 Task: Create in the project AgileInsight in Backlog an issue 'Implement a new cloud-based talent management system for a company with advanced talent acquisition and performance evaluation features', assign it to team member softage.2@softage.net and change the status to IN PROGRESS. Create in the project AgileInsight in Backlog an issue 'Integrate a new appointment booking feature into an existing service provider mobile application to enhance convenience and scheduling for customers', assign it to team member softage.3@softage.net and change the status to IN PROGRESS
Action: Mouse moved to (197, 56)
Screenshot: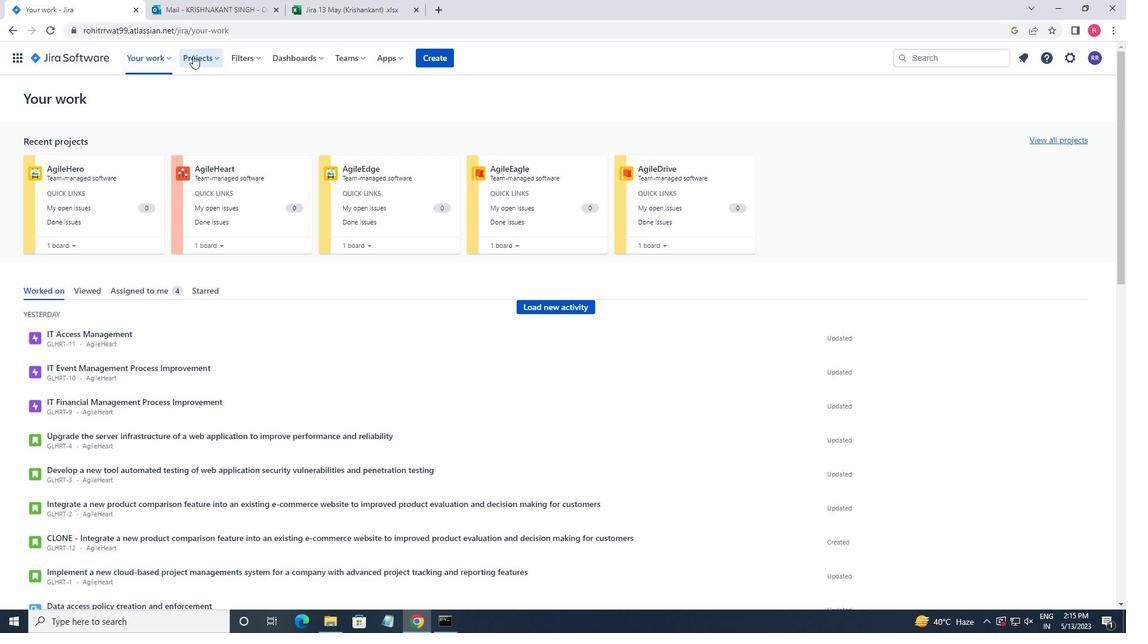
Action: Mouse pressed left at (197, 56)
Screenshot: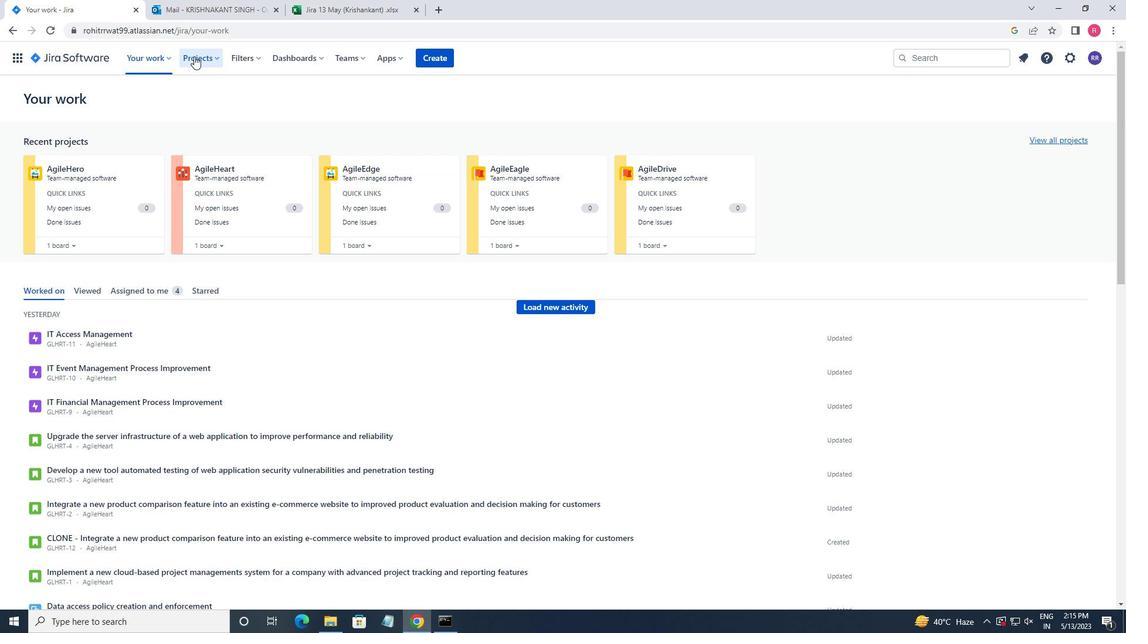 
Action: Mouse moved to (241, 116)
Screenshot: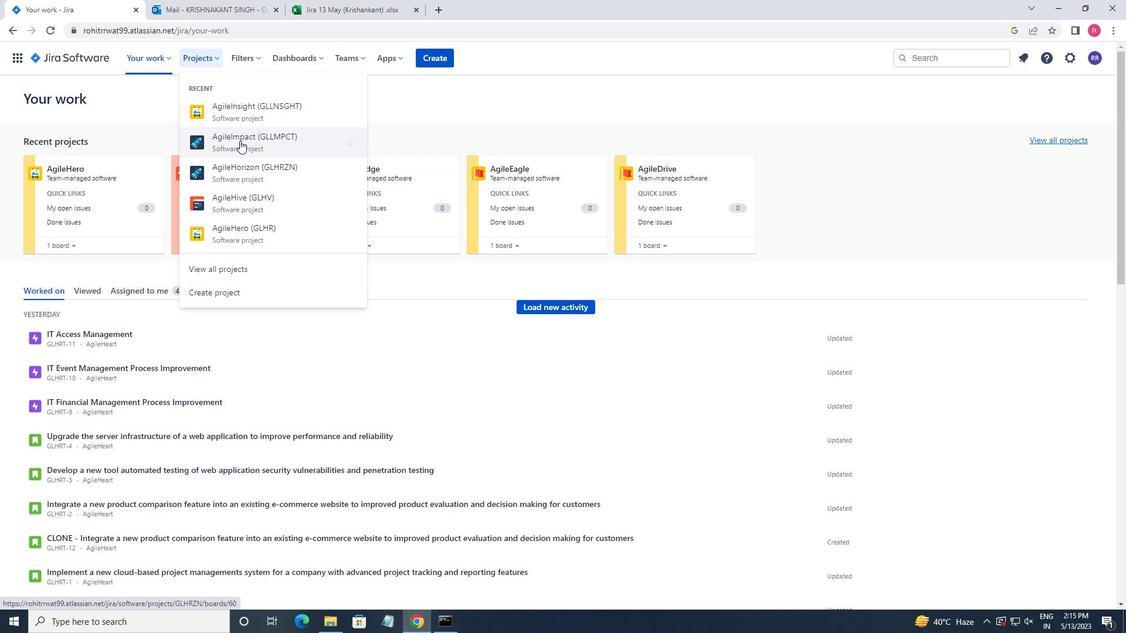 
Action: Mouse pressed left at (241, 116)
Screenshot: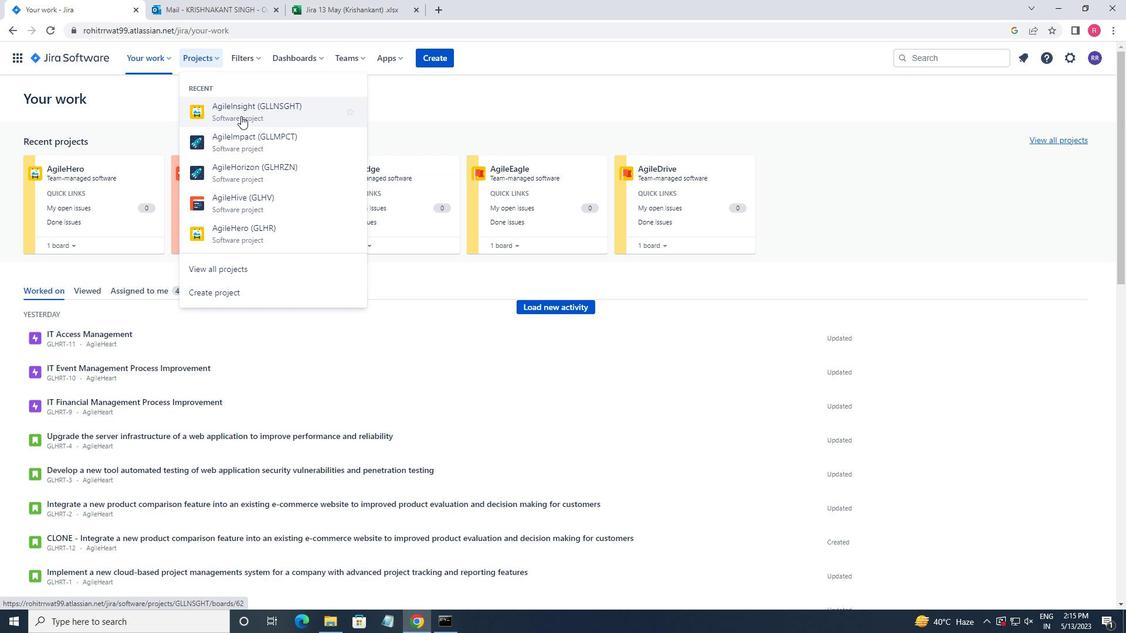 
Action: Mouse moved to (60, 177)
Screenshot: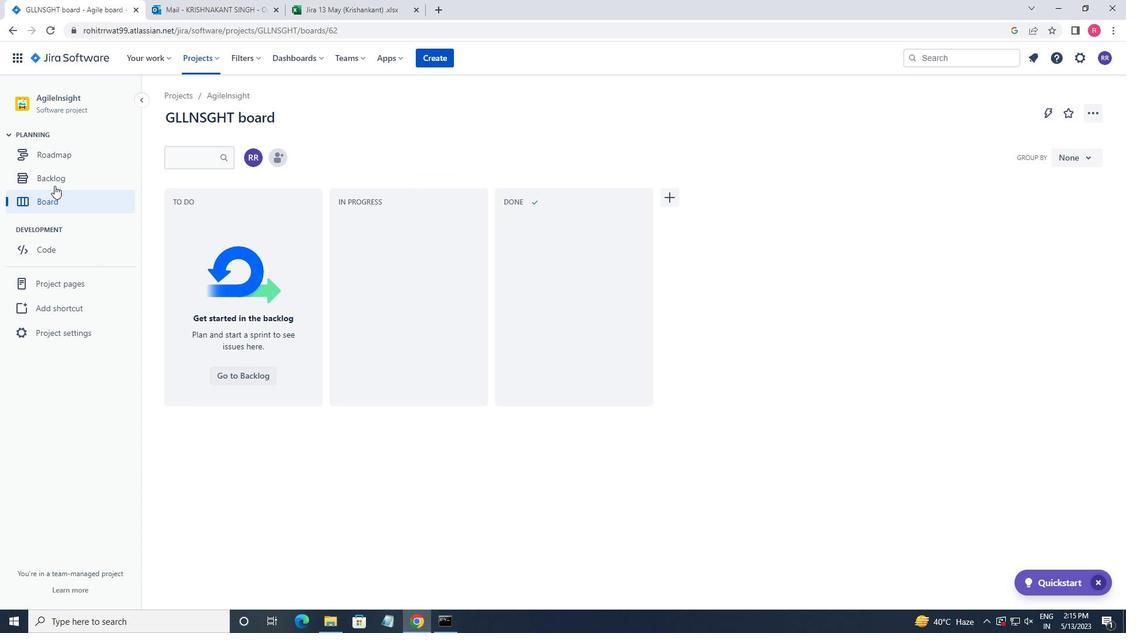 
Action: Mouse pressed left at (60, 177)
Screenshot: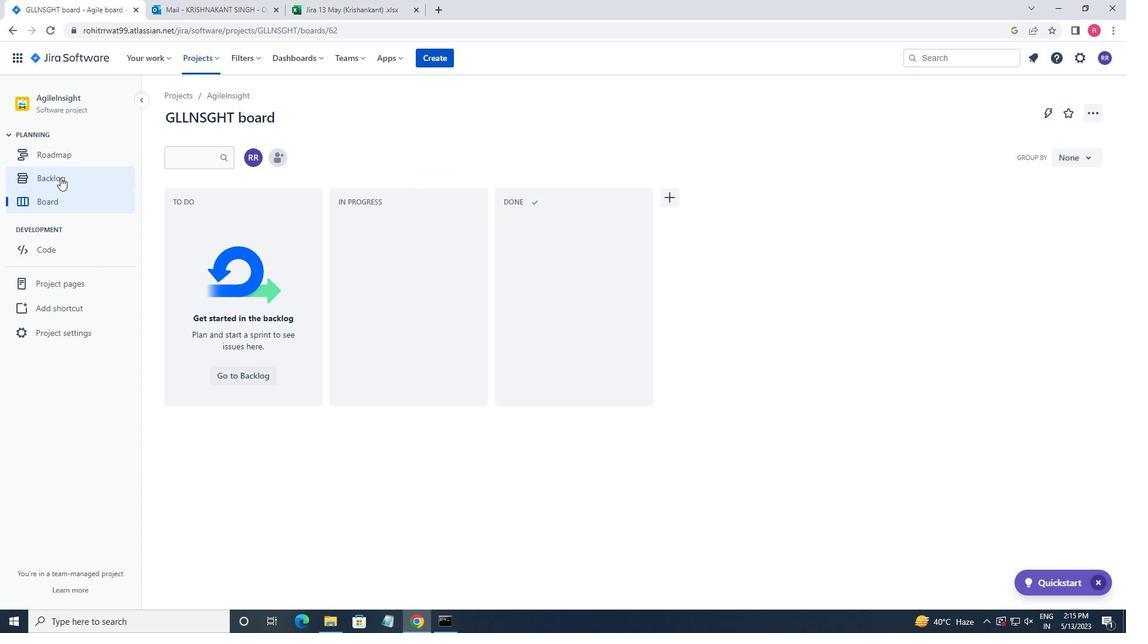 
Action: Mouse moved to (396, 433)
Screenshot: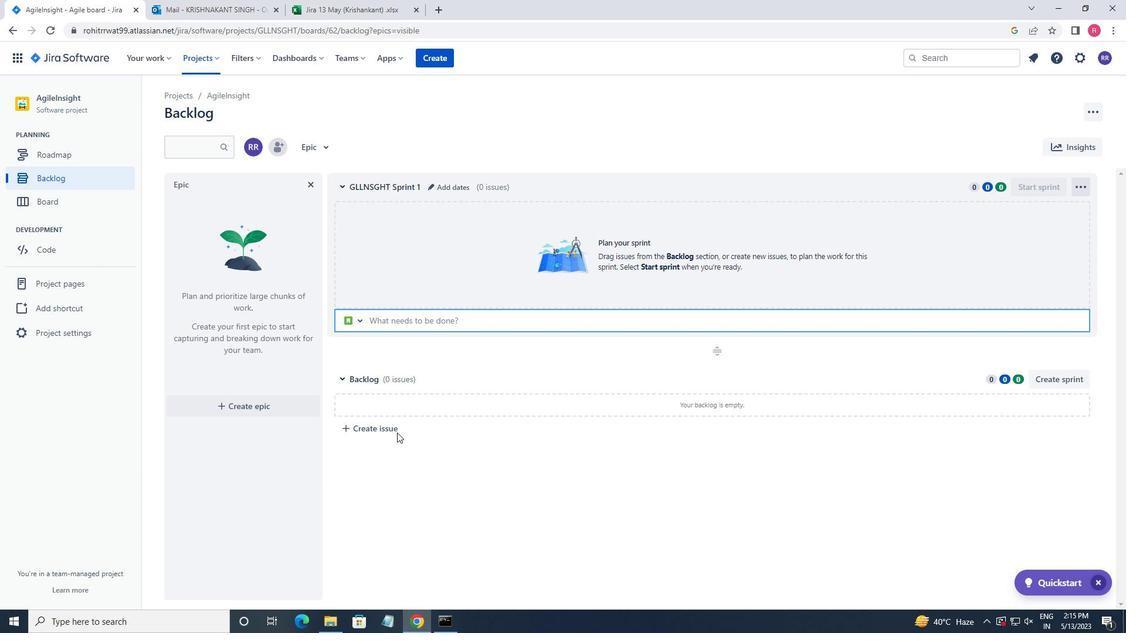 
Action: Mouse pressed left at (396, 433)
Screenshot: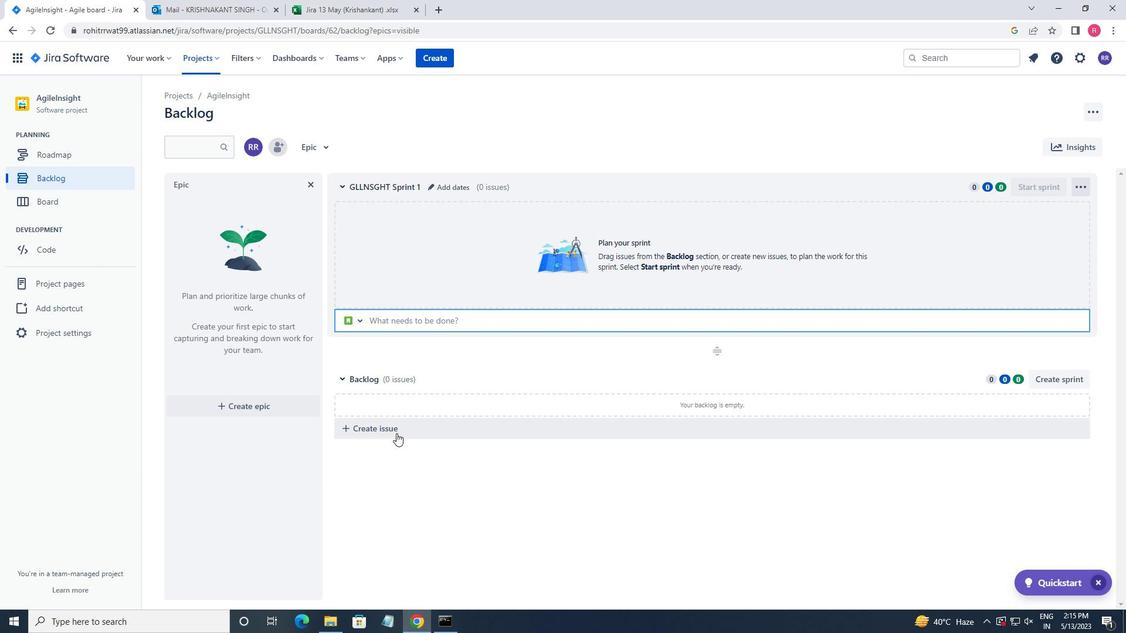 
Action: Mouse moved to (402, 429)
Screenshot: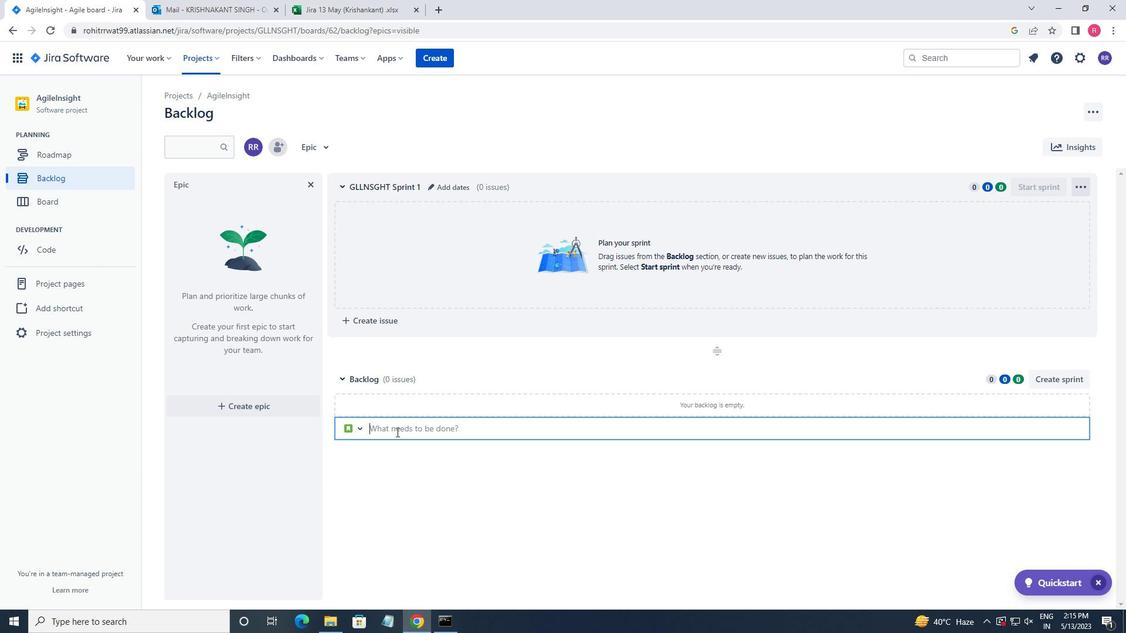 
Action: Key pressed <Key.shift_r>Implement<Key.space>a<Key.space>new<Key.space>cluod<Key.space><Key.backspace><Key.backspace><Key.backspace><Key.backspace>oud<Key.space><Key.backspace>-basix<Key.backspace>c<Key.space>latlent<Key.space><Key.backspace><Key.backspace><Key.backspace><Key.backspace><Key.backspace><Key.backspace>lent<Key.space>management<Key.space>system<Key.space><Key.left><Key.left><Key.left><Key.left><Key.left><Key.left><Key.left><Key.left><Key.left><Key.left><Key.left><Key.left><Key.left><Key.left><Key.left><Key.left><Key.left><Key.left><Key.left><Key.left><Key.left><Key.left><Key.left><Key.left><Key.backspace>t<Key.right><Key.right><Key.right><Key.right><Key.right><Key.right><Key.right><Key.right><Key.right><Key.right><Key.right><Key.right><Key.right><Key.right><Key.right><Key.right><Key.right><Key.right><Key.right><Key.right><Key.right><Key.right><Key.right><Key.right><Key.right><Key.right>for<Key.space>a<Key.space>company<Key.space>with<Key.space>advam<Key.backspace>nce<Key.space>acquisition<Key.space>and<Key.space>performance<Key.space>evaluation<Key.space>features<Key.enter>
Screenshot: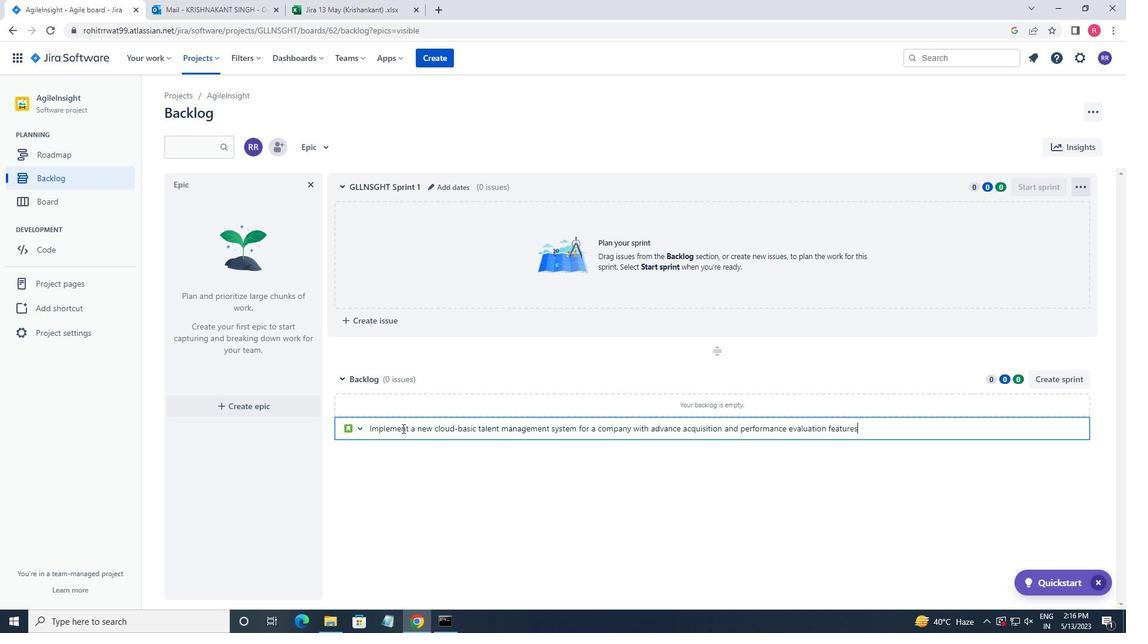 
Action: Mouse moved to (1054, 401)
Screenshot: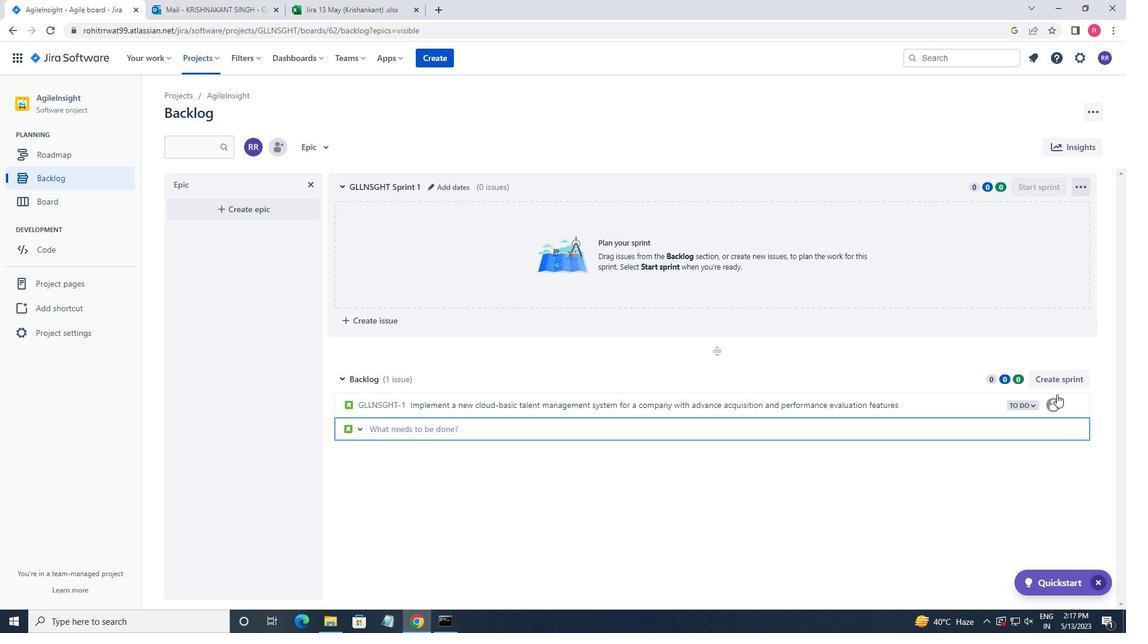 
Action: Mouse pressed left at (1054, 401)
Screenshot: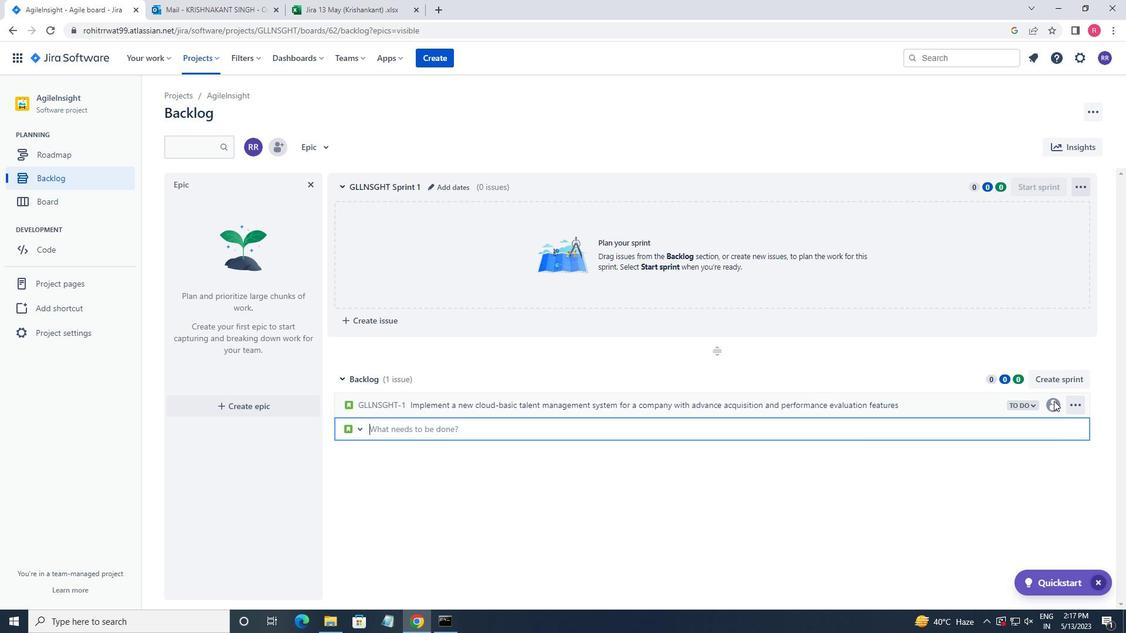 
Action: Mouse moved to (1050, 406)
Screenshot: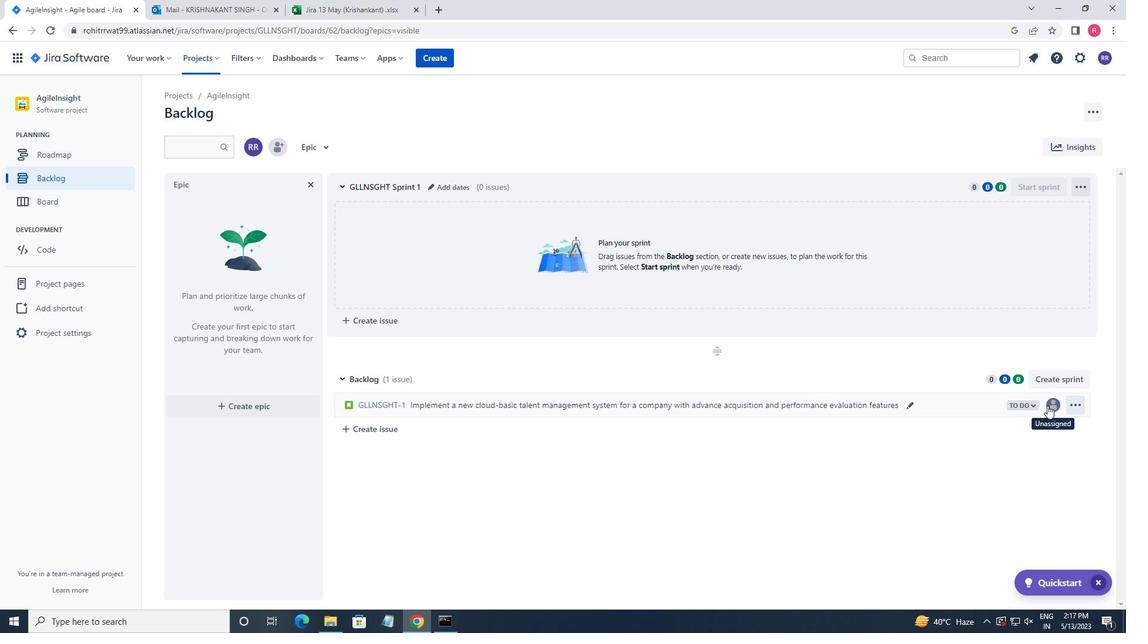 
Action: Mouse pressed left at (1050, 406)
Screenshot: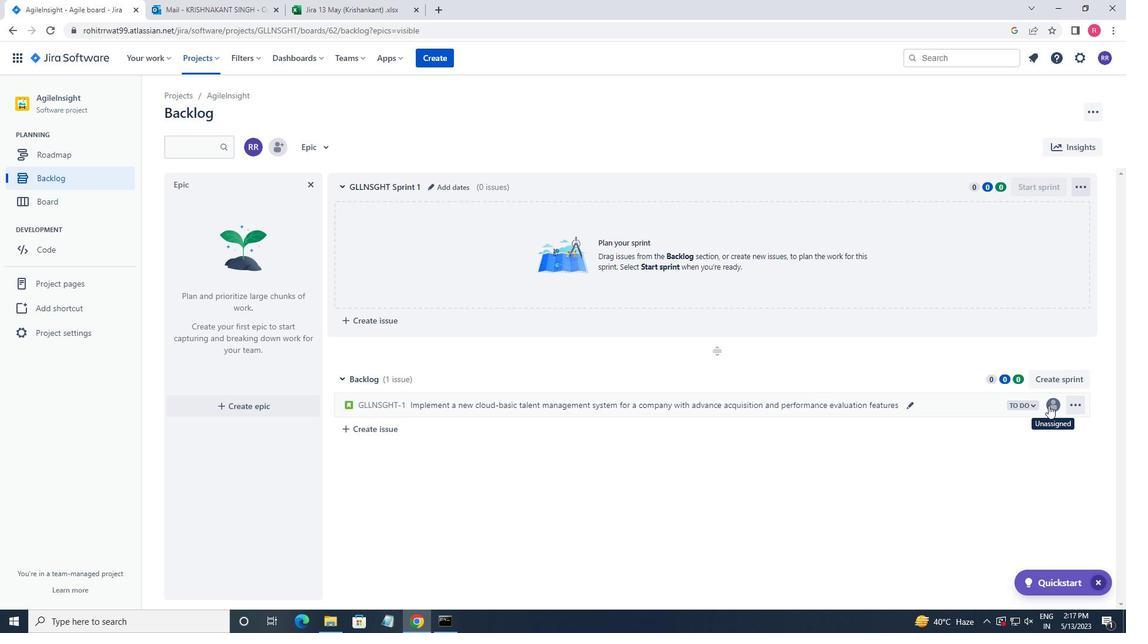 
Action: Key pressed softage.2<Key.shift>@SOFTAGE.NET
Screenshot: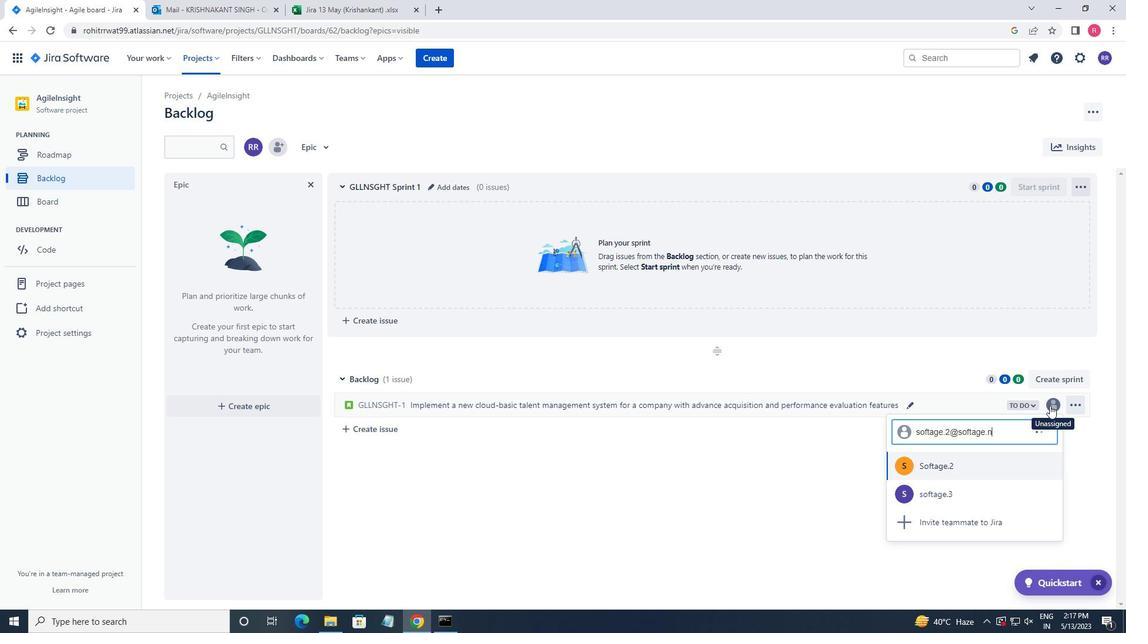 
Action: Mouse moved to (960, 469)
Screenshot: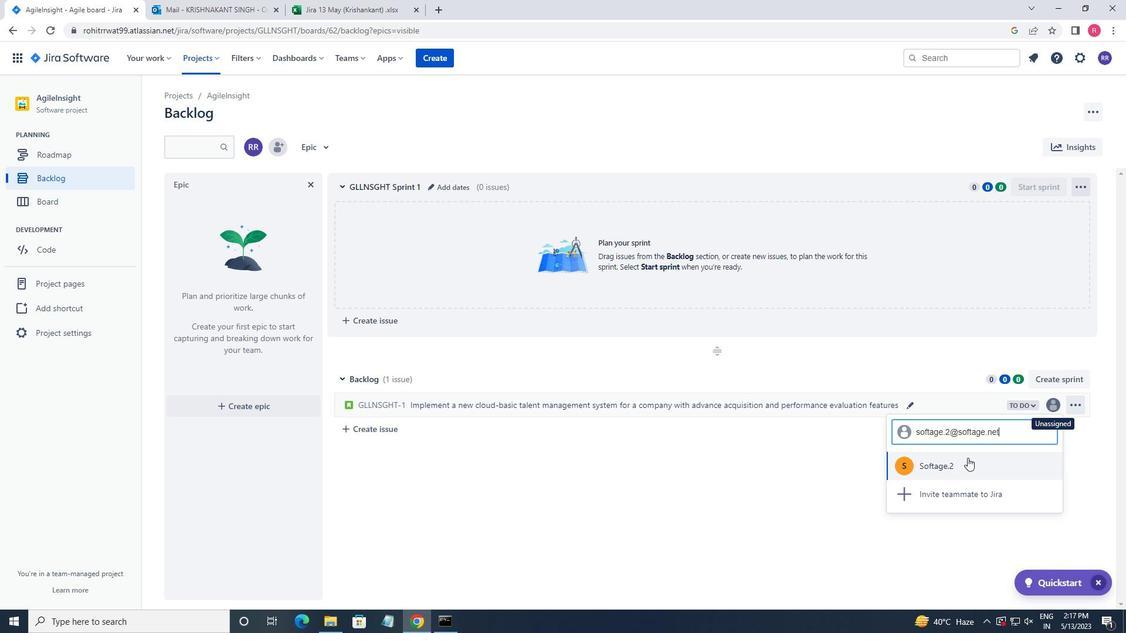 
Action: Mouse pressed left at (960, 469)
Screenshot: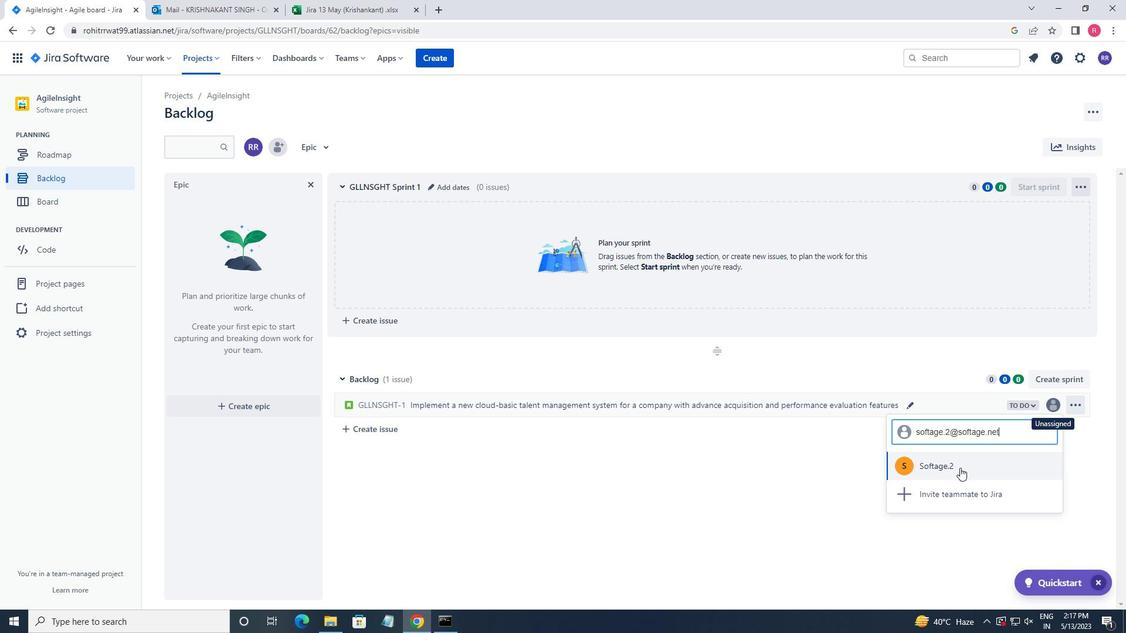 
Action: Mouse moved to (1023, 404)
Screenshot: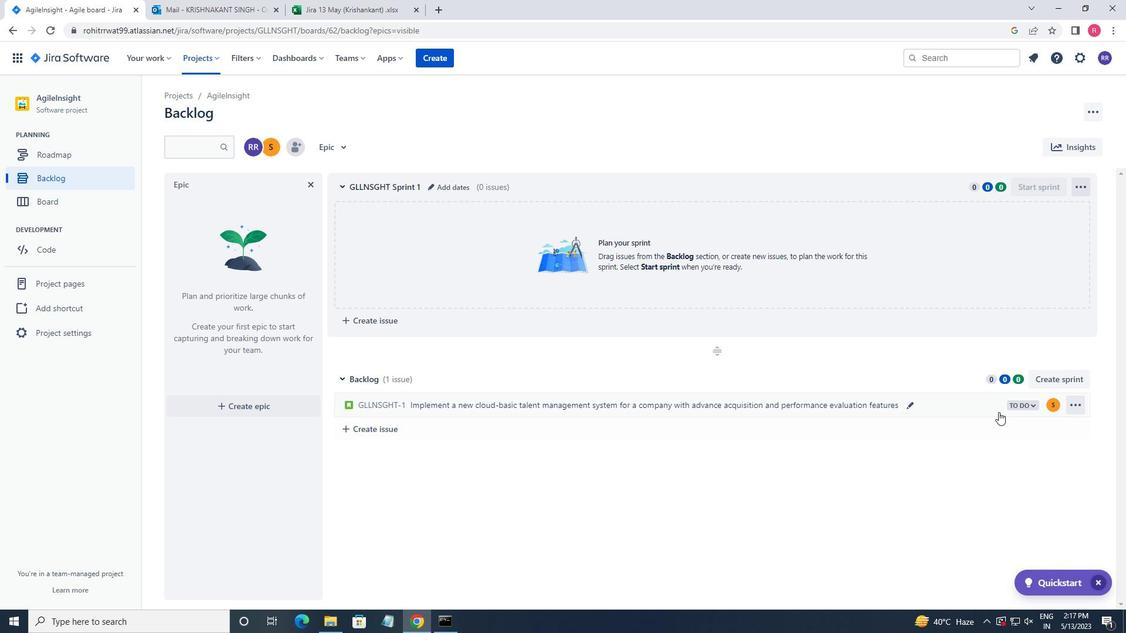 
Action: Mouse pressed left at (1023, 404)
Screenshot: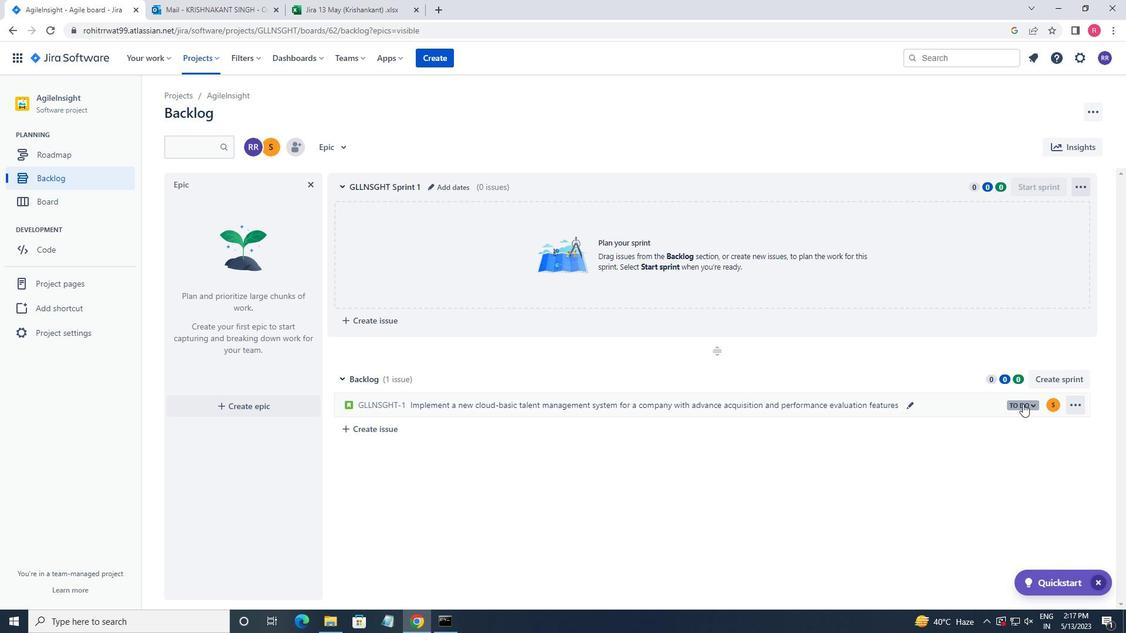 
Action: Mouse moved to (949, 426)
Screenshot: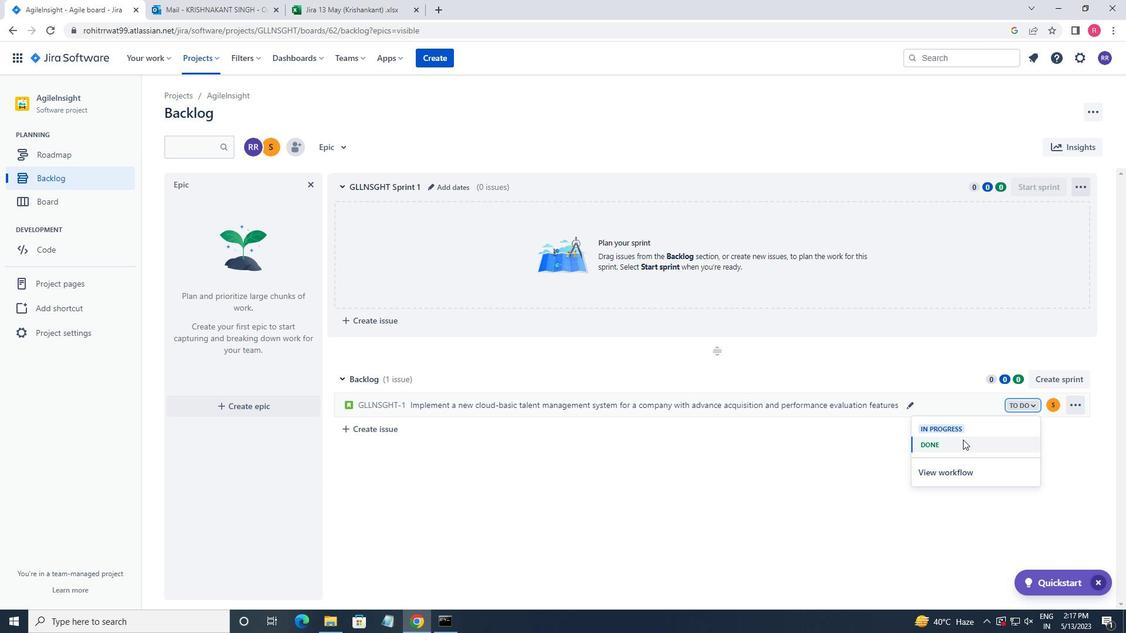 
Action: Mouse pressed left at (949, 426)
Screenshot: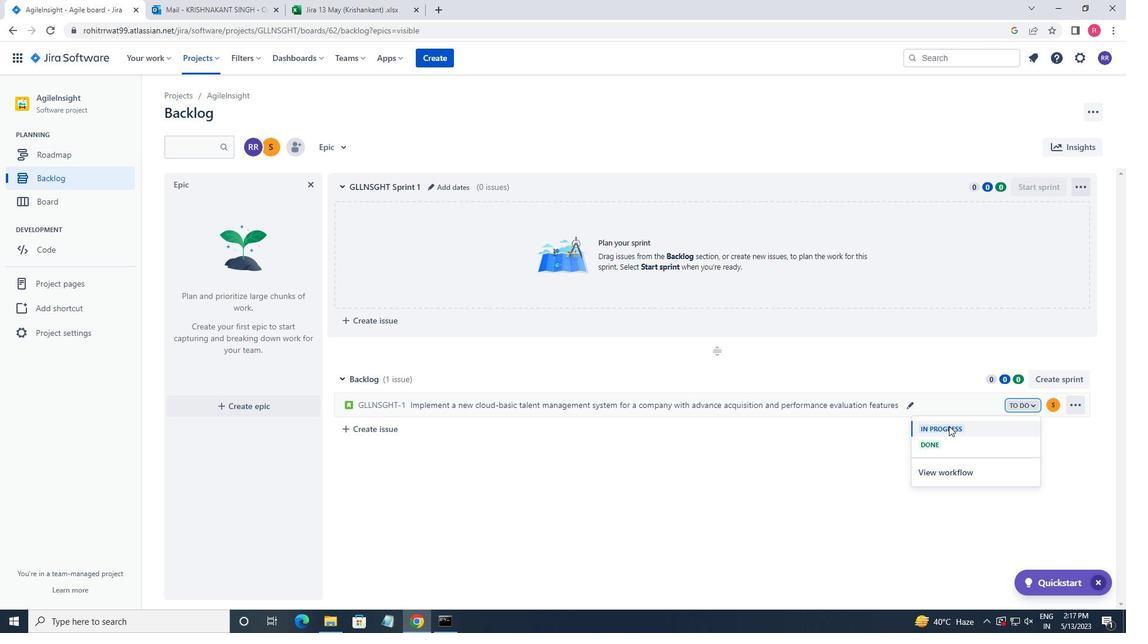 
Action: Mouse moved to (367, 431)
Screenshot: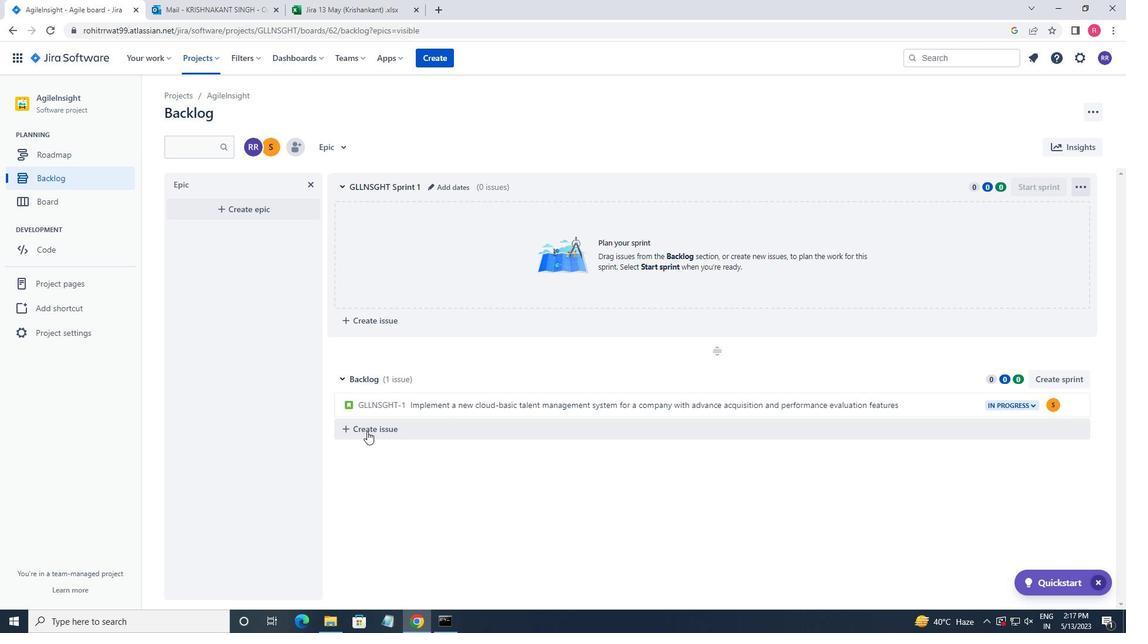 
Action: Mouse pressed left at (367, 431)
Screenshot: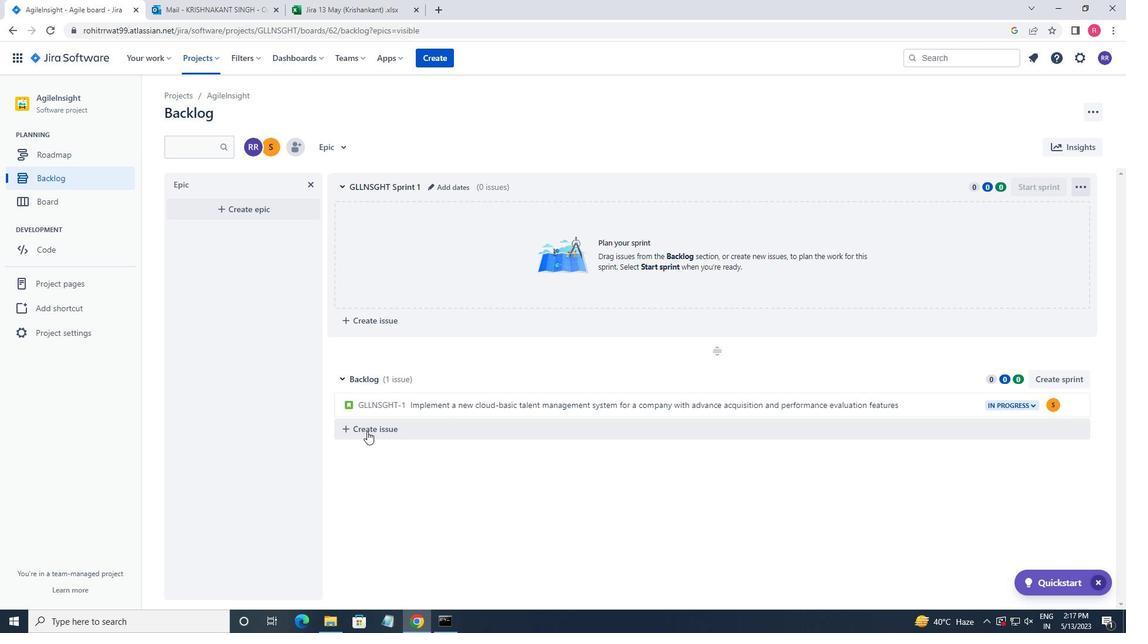 
Action: Mouse moved to (426, 396)
Screenshot: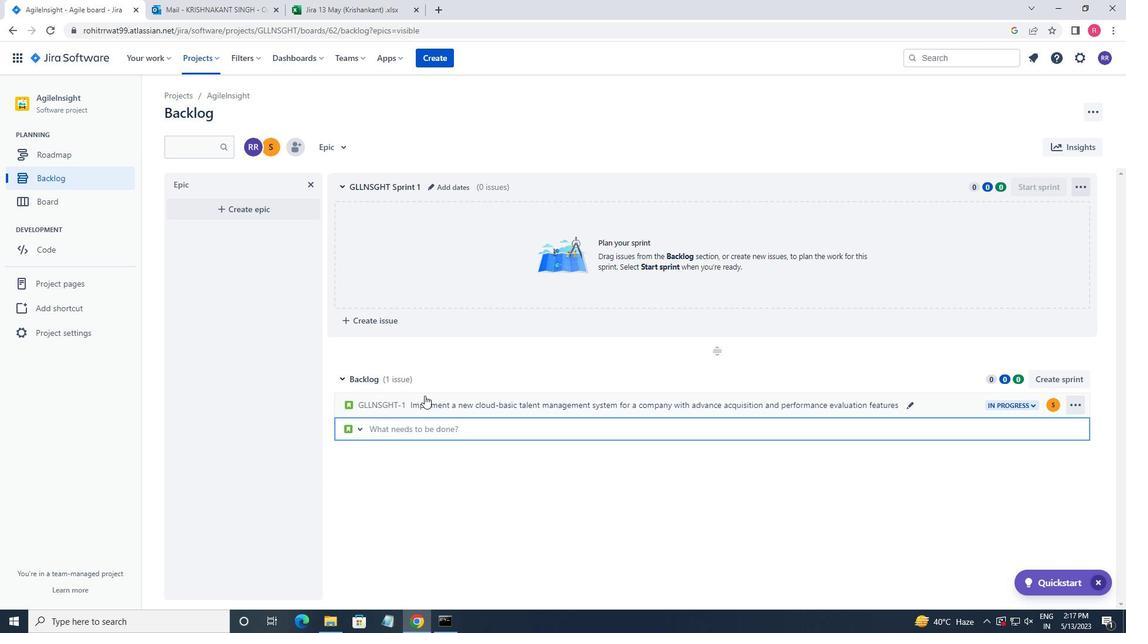 
Action: Key pressed <Key.shift_r>INTEGRATE<Key.space>A<Key.space>NEW<Key.space>APPOINTMENT<Key.space>BOOKING<Key.space>FEATURE<Key.space>INTO<Key.space><Key.space>AND<Key.space>EXISTING<Key.space>SERVICE<Key.space><Key.space>PROVIDER<Key.space>MOBIK<Key.backspace>LE<Key.space><Key.space>APPLICATION<Key.space>TO<Key.space>ENHANCE<Key.space>CONVENIENCE<Key.space>AND<Key.space>SCHEDULING<Key.space>FOR<Key.space>S<Key.backspace>CUSTE<Key.backspace>OMERS<Key.enter>
Screenshot: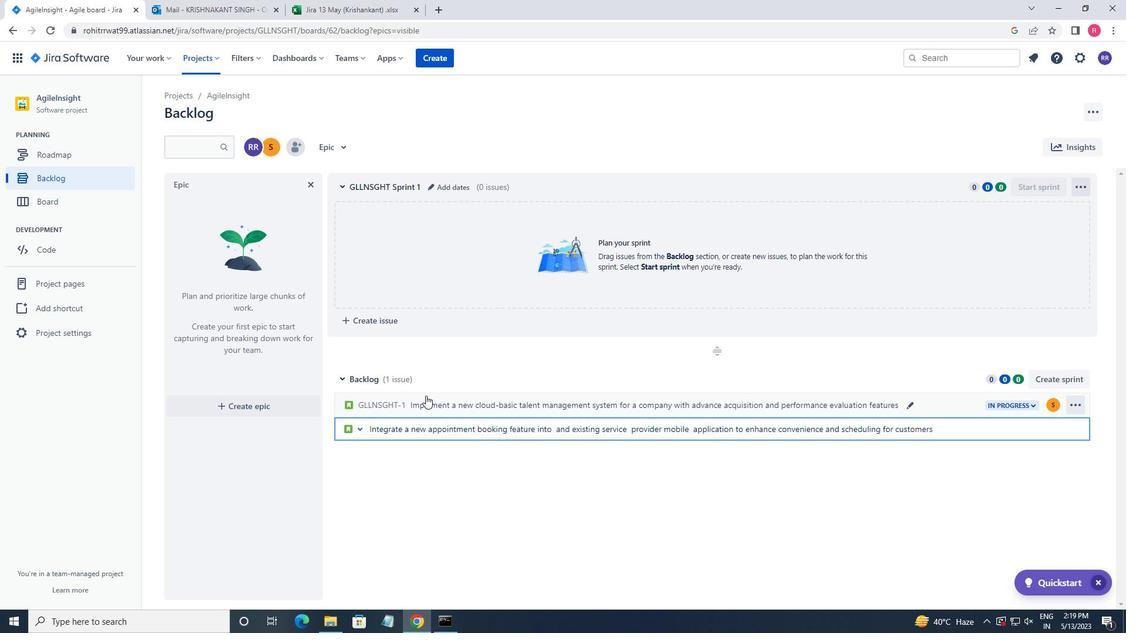 
Action: Mouse moved to (1048, 431)
Screenshot: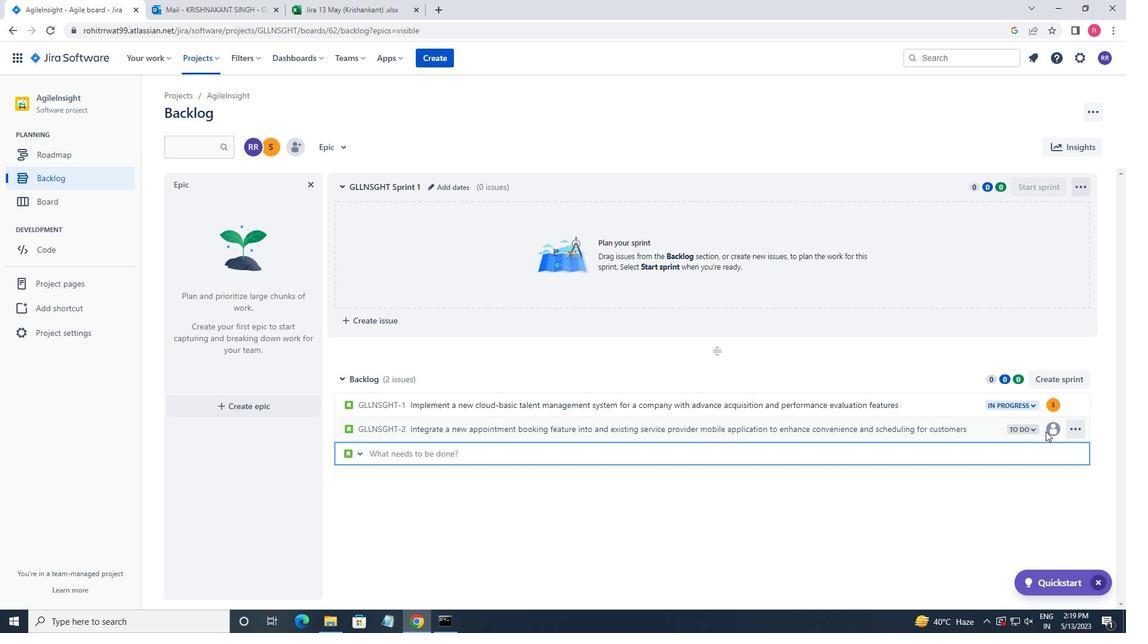 
Action: Mouse pressed left at (1048, 431)
Screenshot: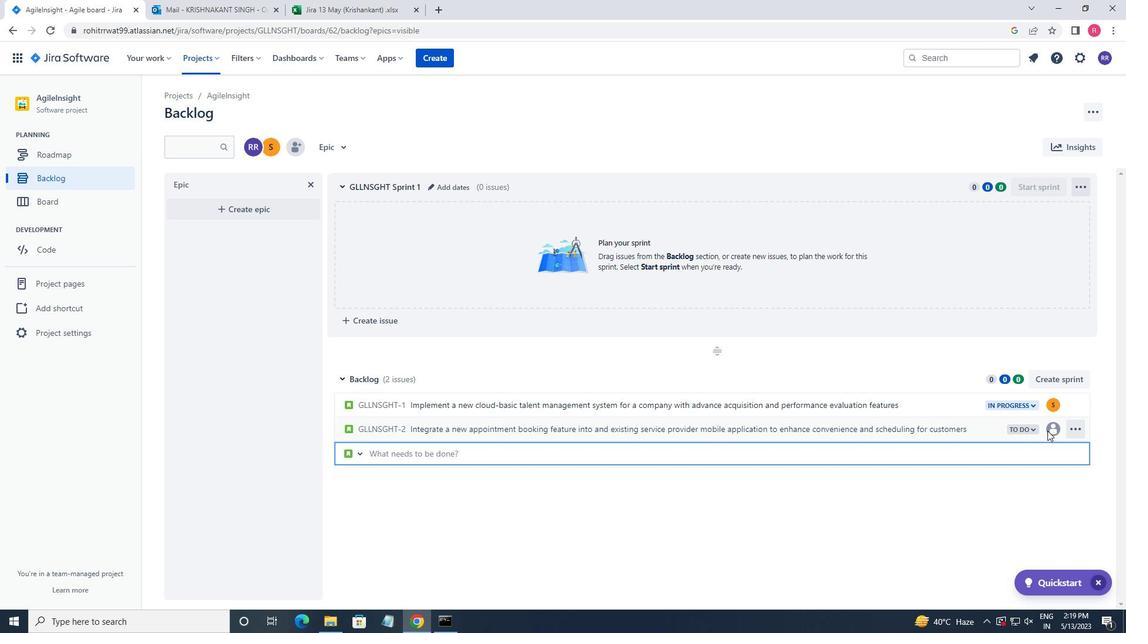 
Action: Mouse pressed left at (1048, 431)
Screenshot: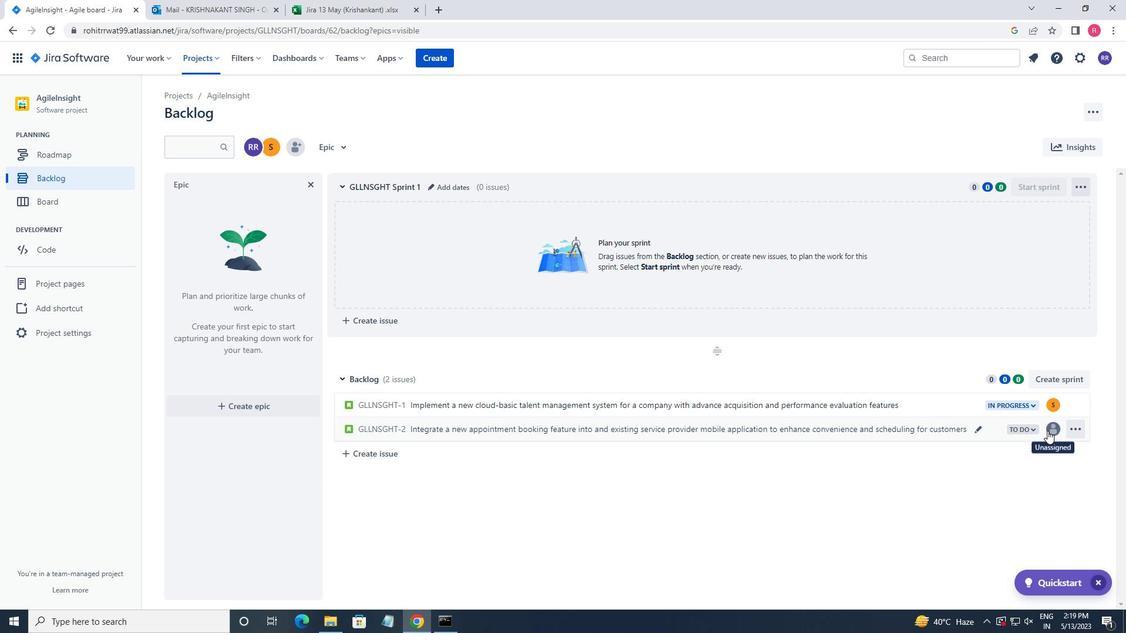 
Action: Key pressed SOFTAGE.3<Key.shift>@SOFTAGE.NET
Screenshot: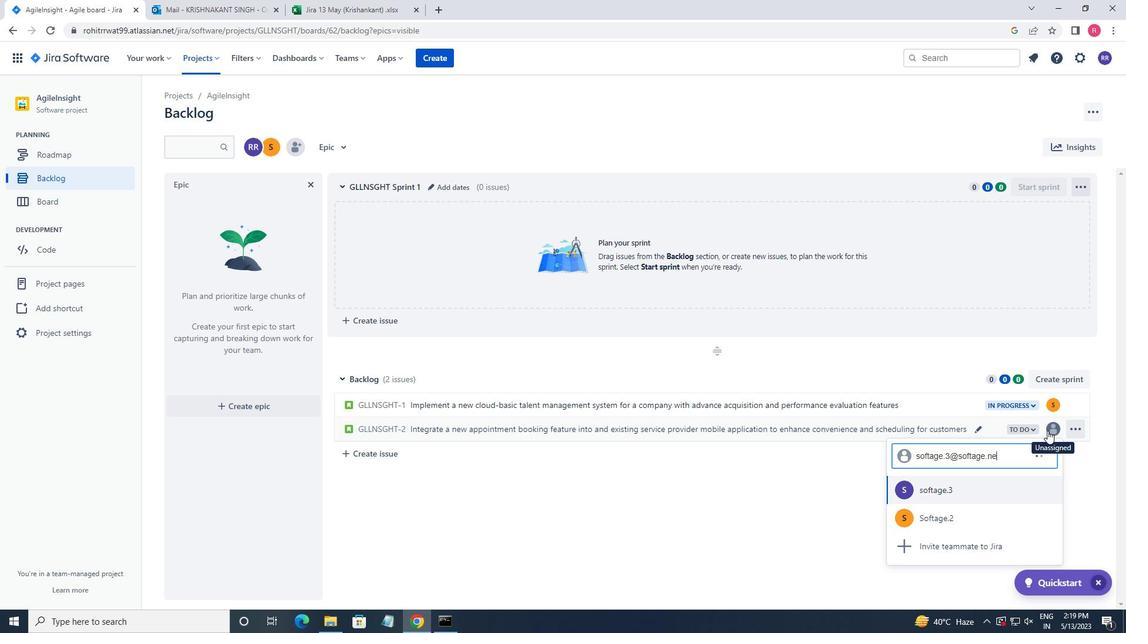 
Action: Mouse moved to (994, 489)
Screenshot: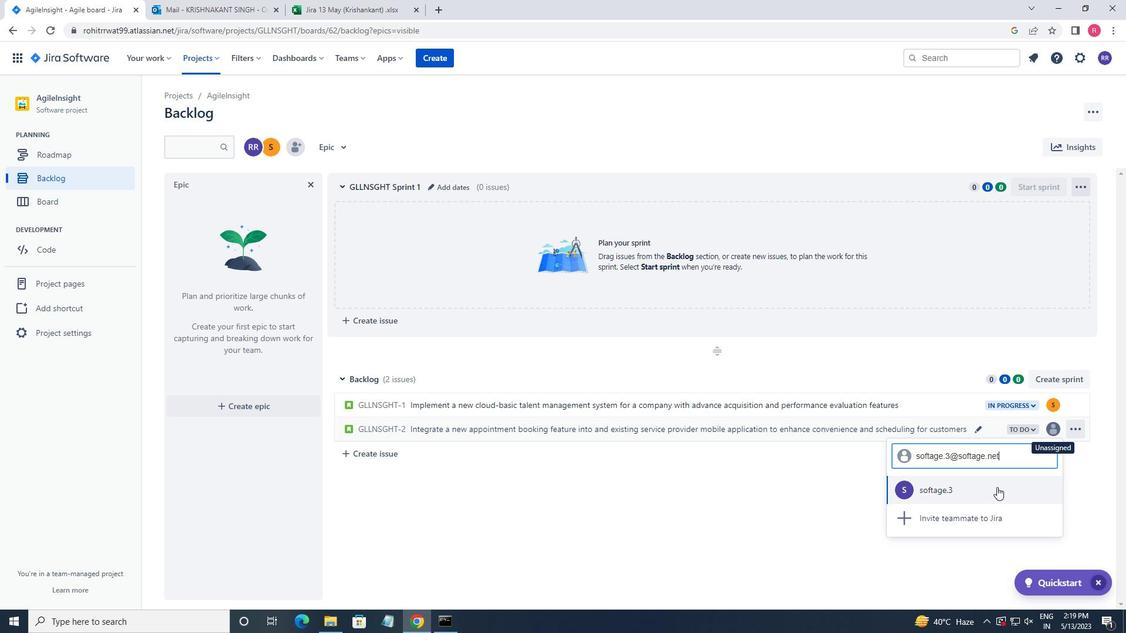 
Action: Mouse pressed left at (994, 489)
Screenshot: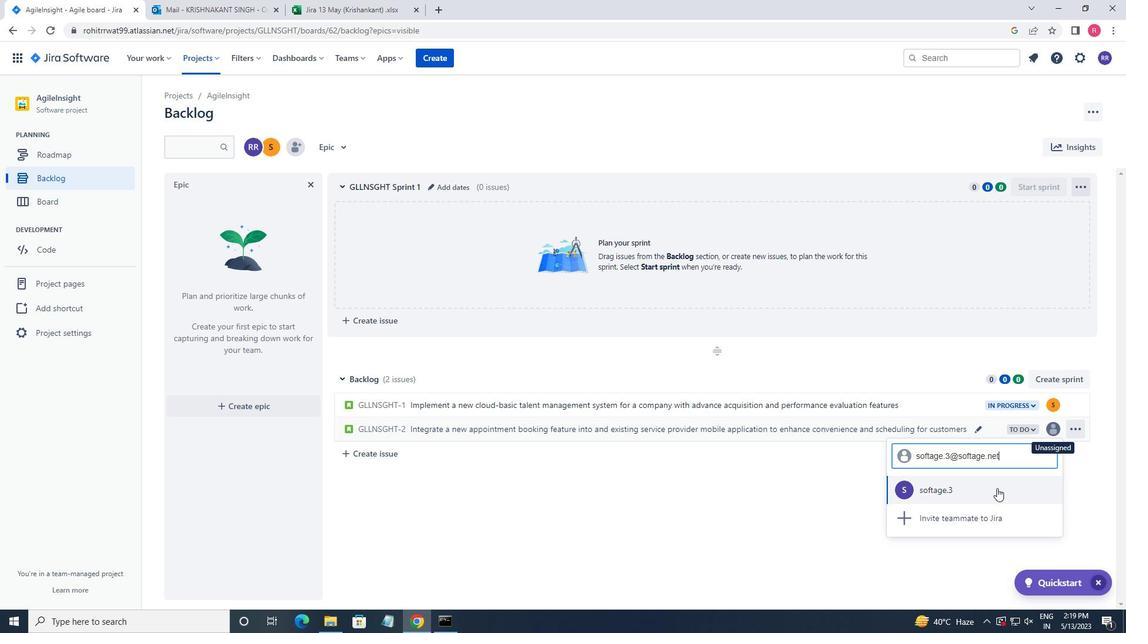 
Action: Mouse moved to (1013, 429)
Screenshot: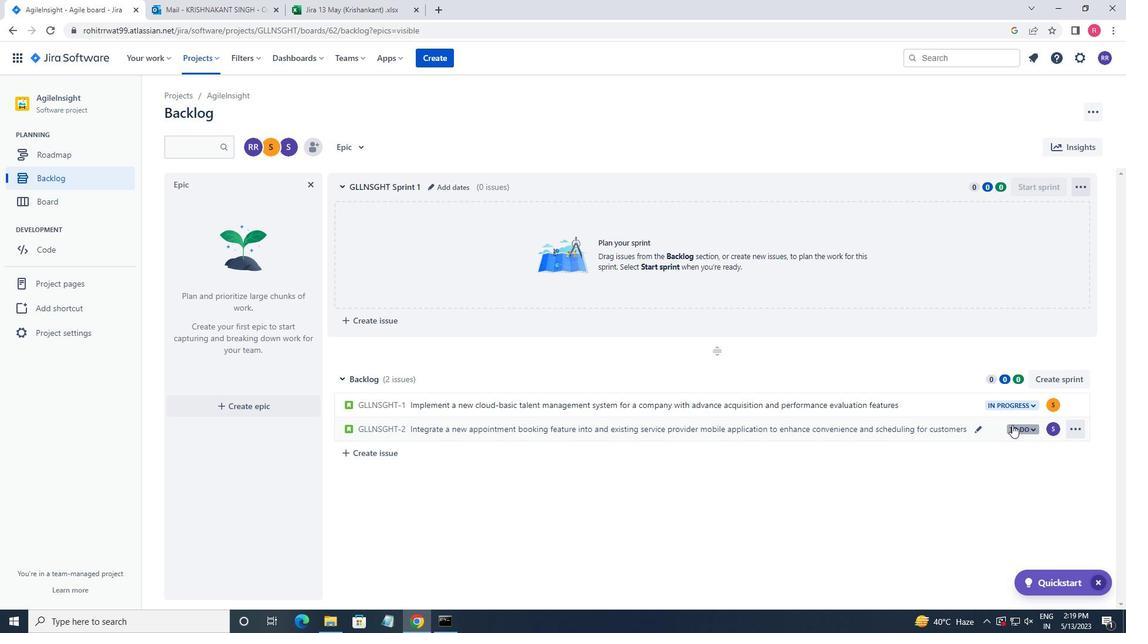
Action: Mouse pressed left at (1013, 429)
Screenshot: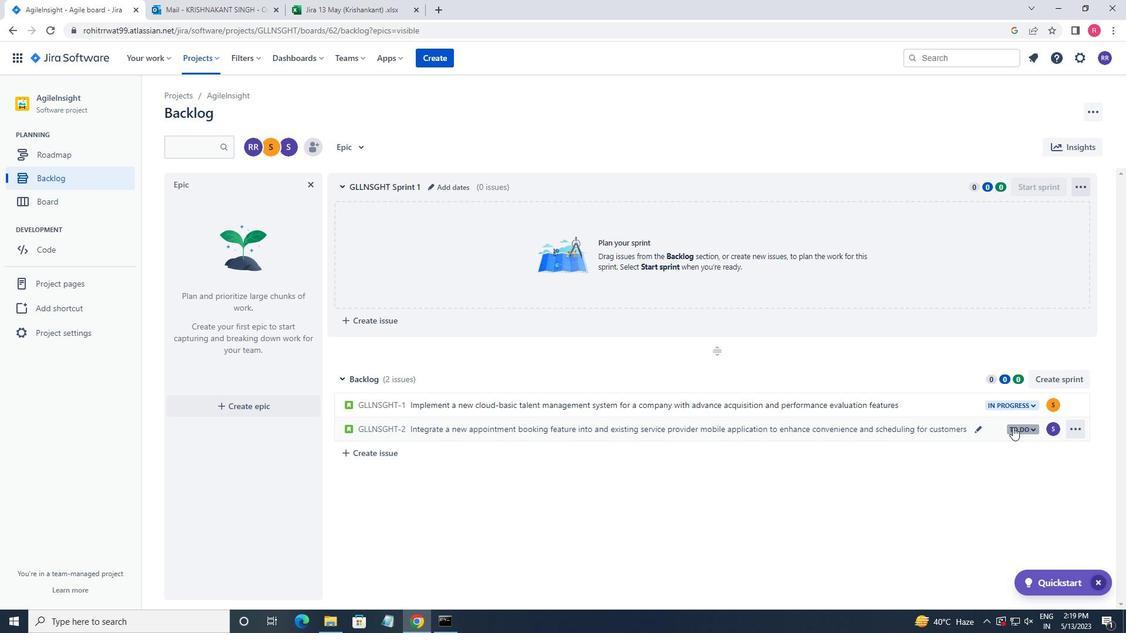 
Action: Mouse moved to (993, 450)
Screenshot: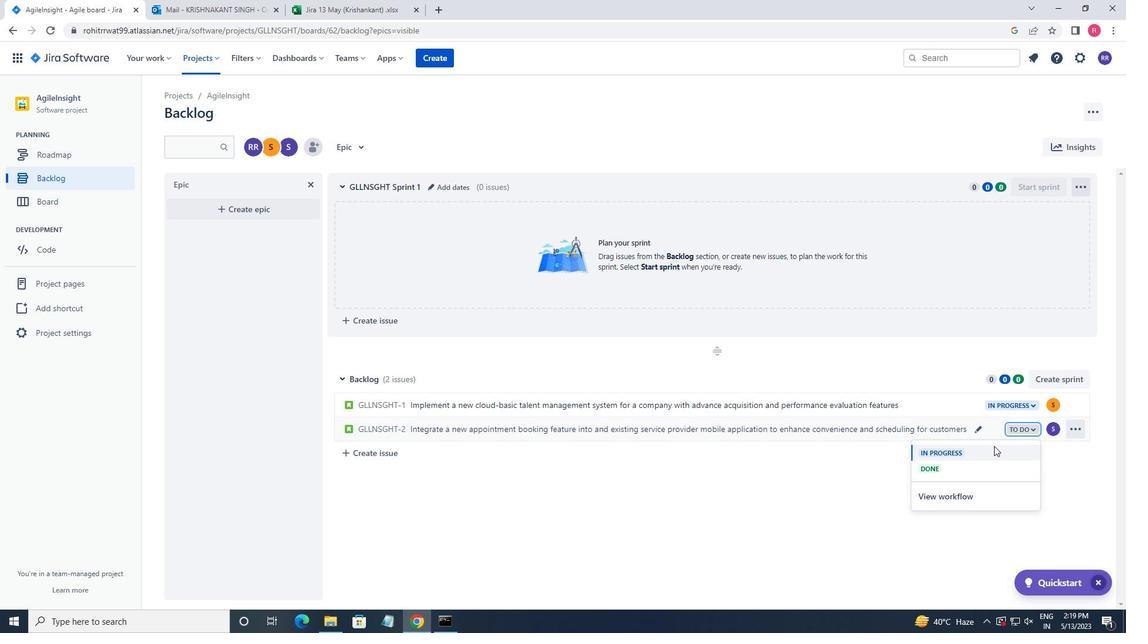 
Action: Mouse pressed left at (993, 450)
Screenshot: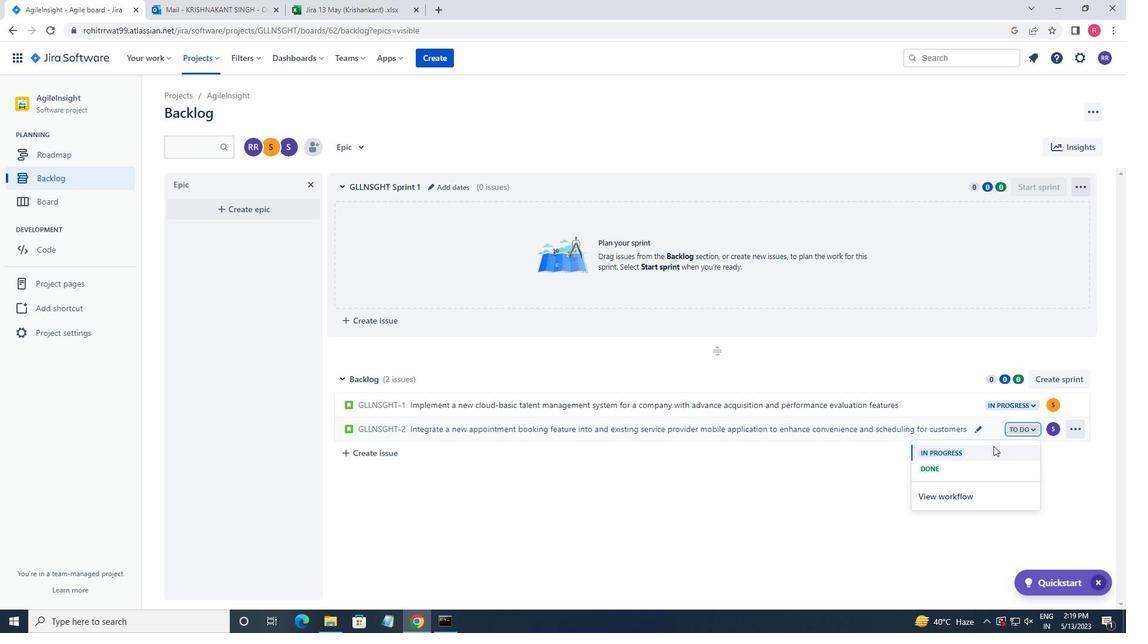 
Action: Mouse moved to (886, 467)
Screenshot: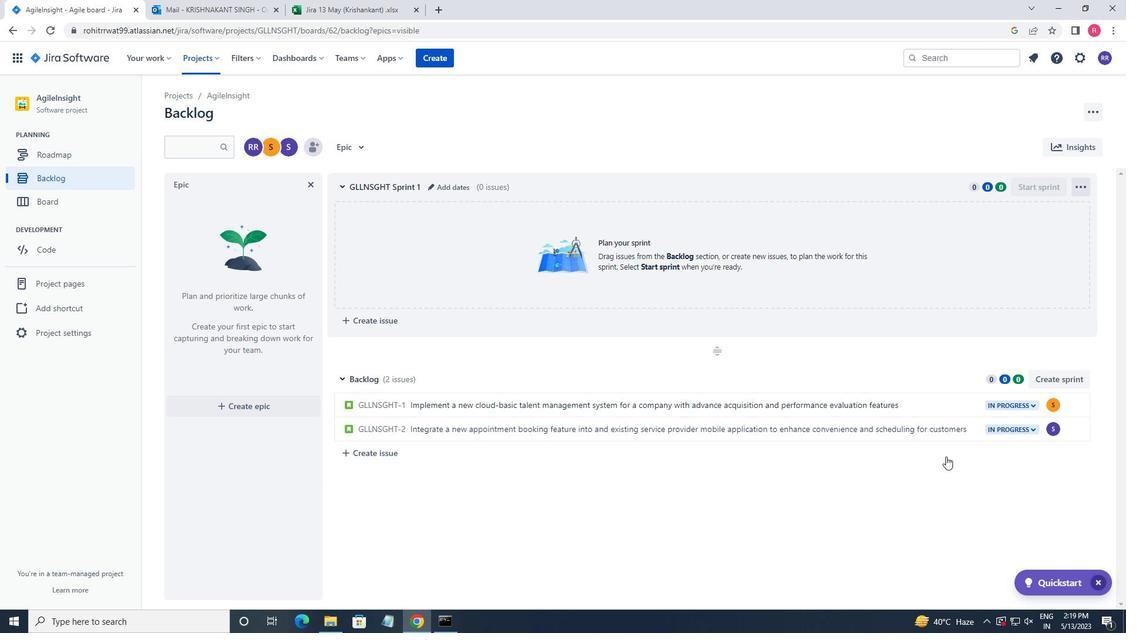 
